 Task: Create Billing Term with Name: Net 15, Description: Payment Term: 15 days and Due Days: 15 days
Action: Mouse moved to (194, 96)
Screenshot: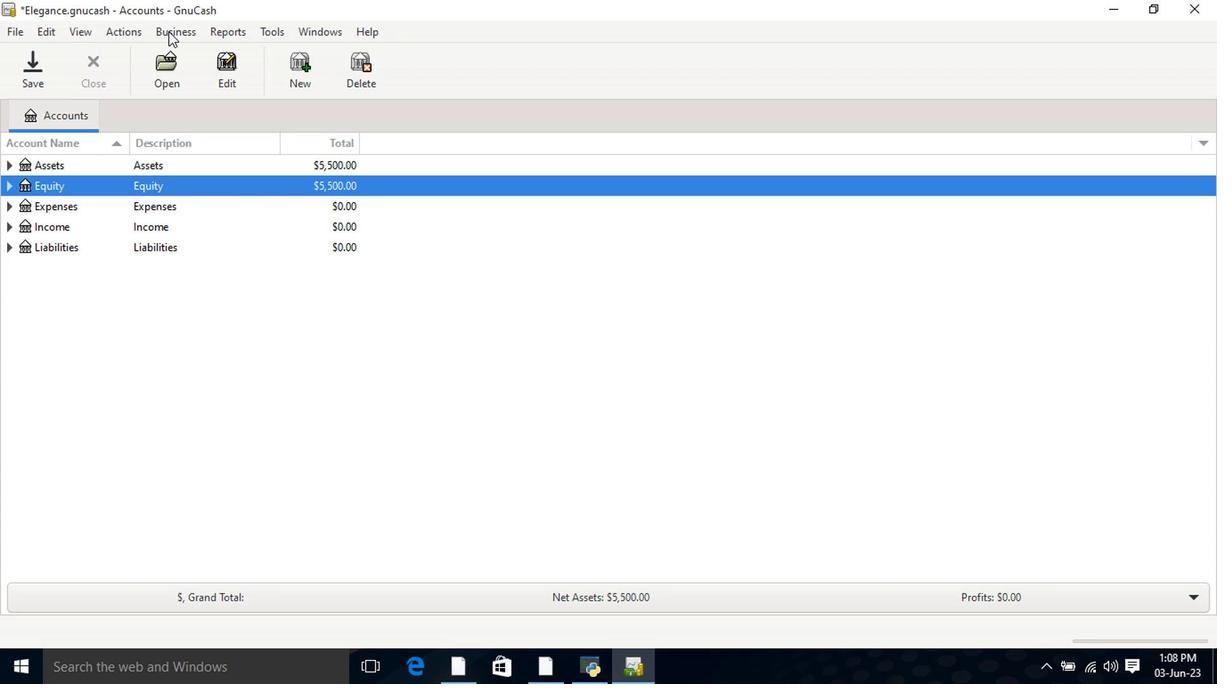 
Action: Mouse pressed left at (194, 96)
Screenshot: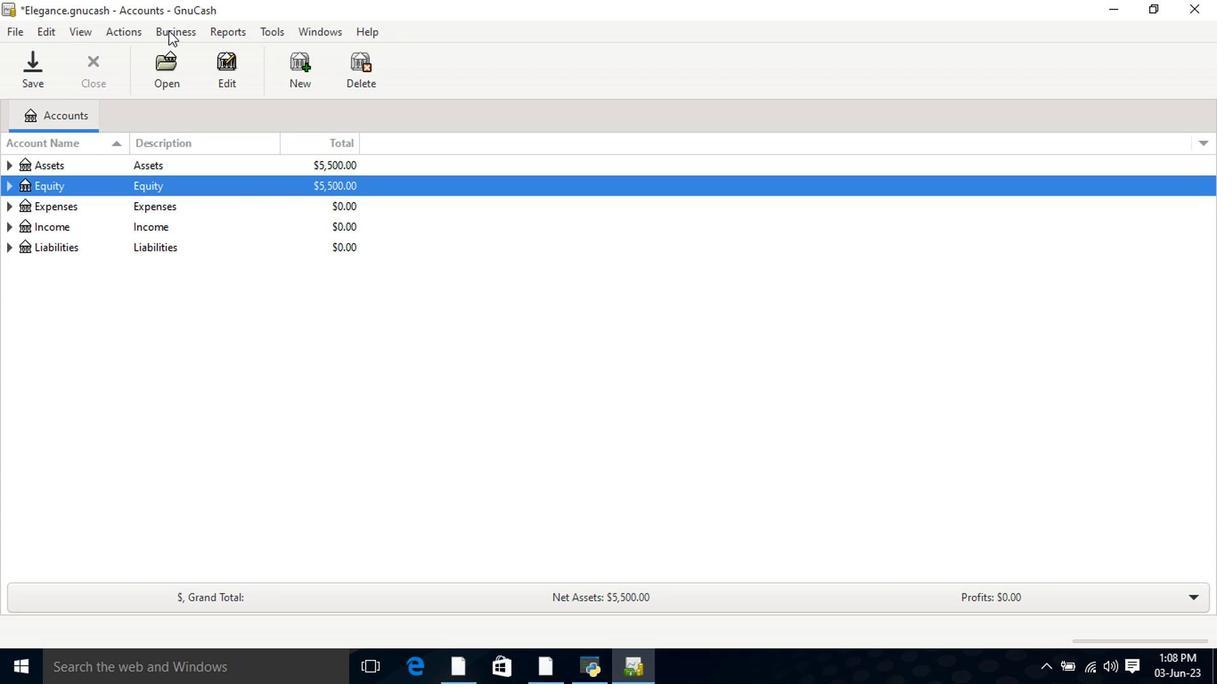 
Action: Mouse moved to (223, 193)
Screenshot: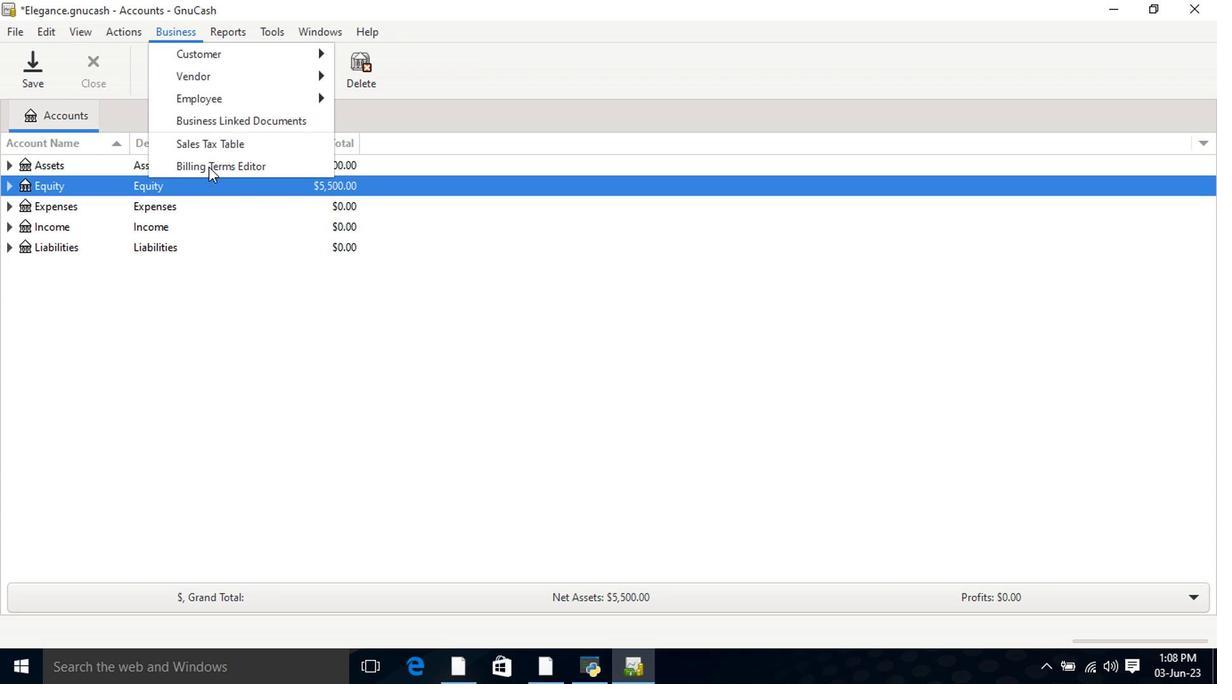 
Action: Mouse pressed left at (223, 193)
Screenshot: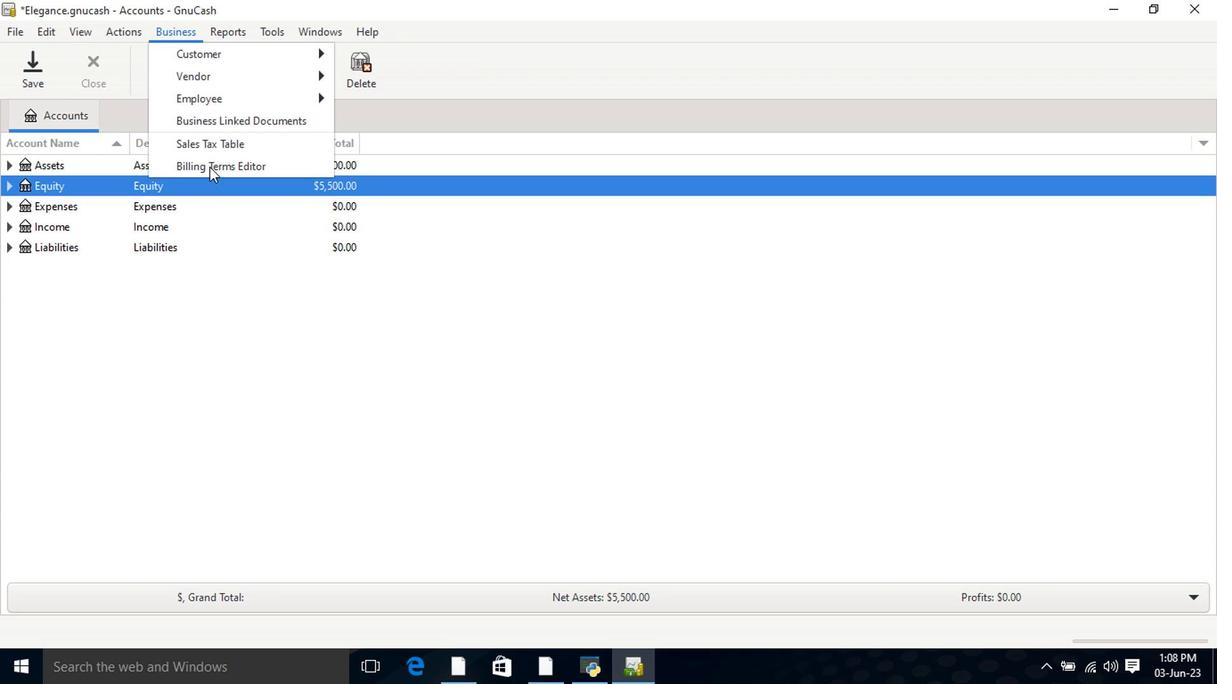 
Action: Mouse moved to (187, 294)
Screenshot: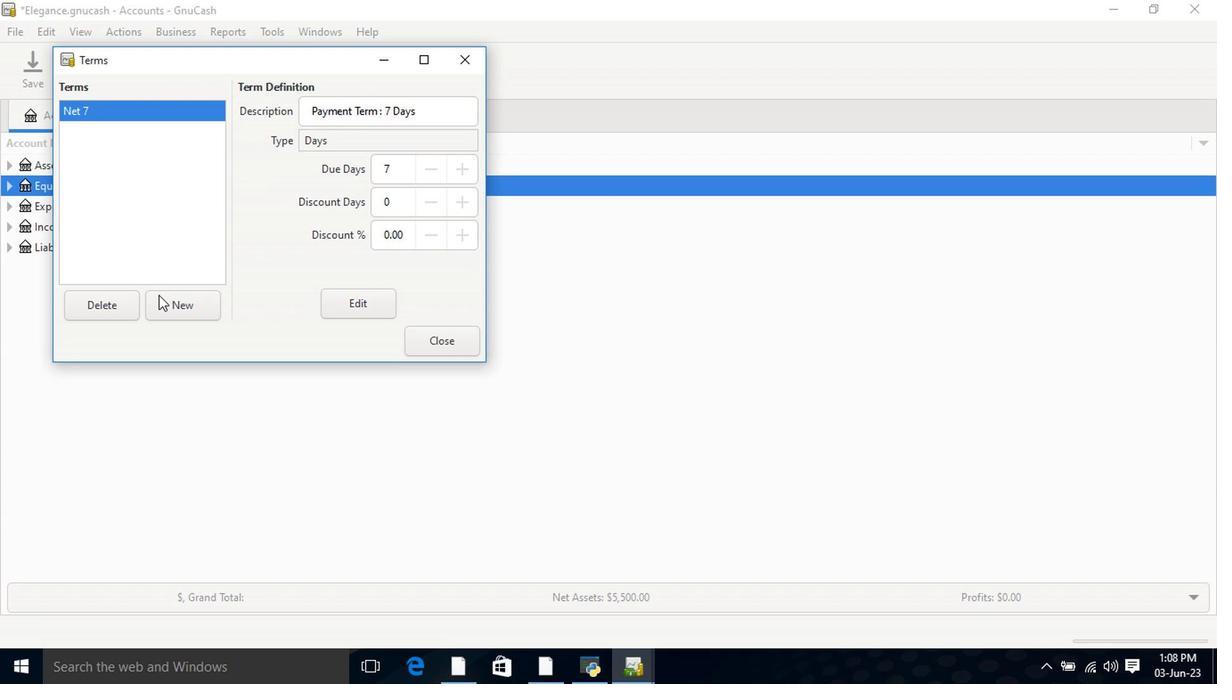 
Action: Mouse pressed left at (187, 294)
Screenshot: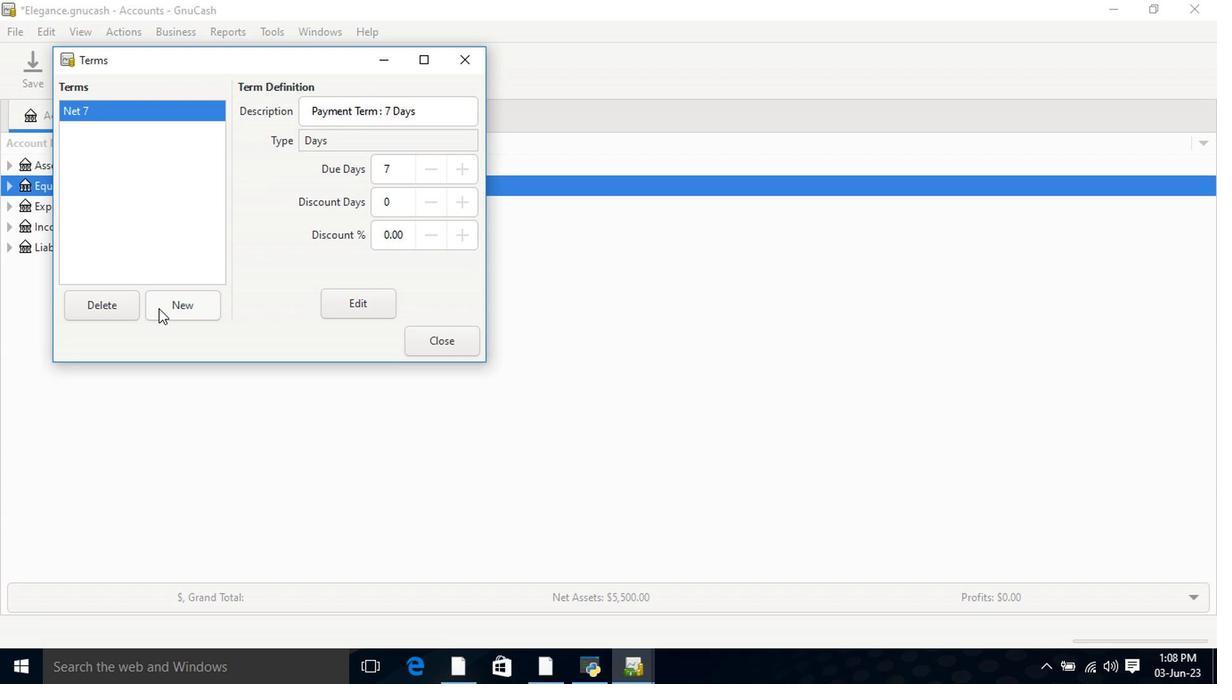 
Action: Mouse moved to (225, 187)
Screenshot: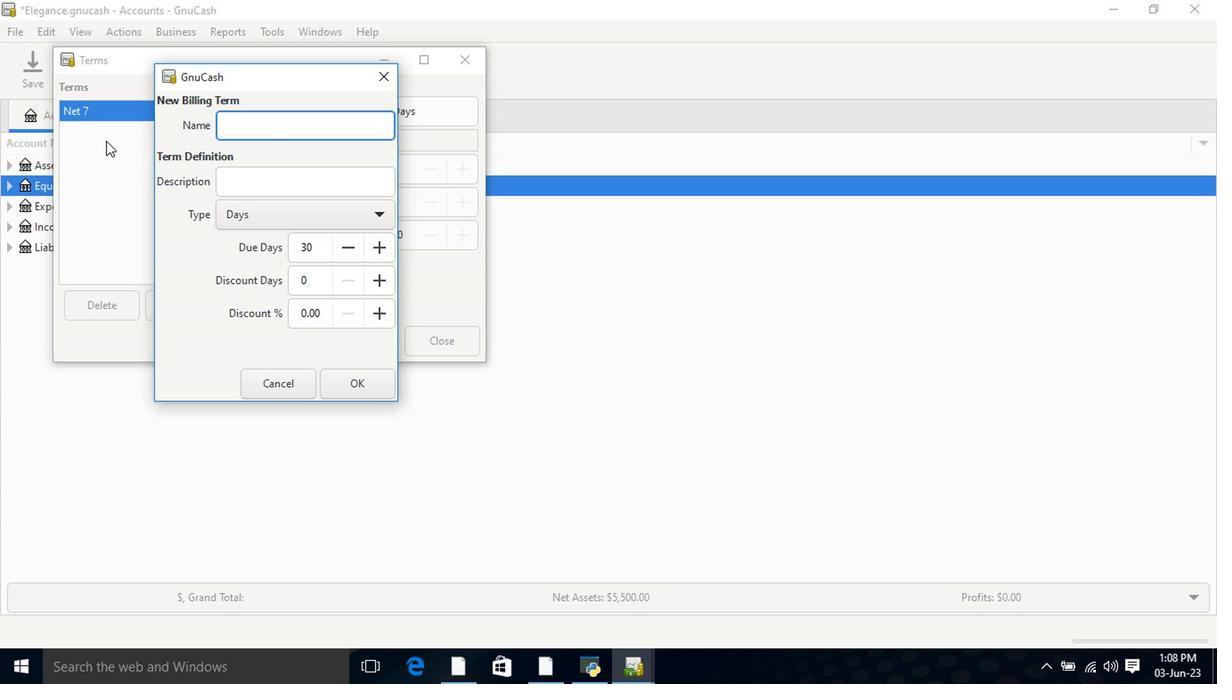 
Action: Key pressed <Key.shift>Net<Key.space>15<Key.tab><Key.shift>Payment<Key.space><Key.shift>Term<Key.space><Key.shift_r>:<Key.space>15<Key.space><Key.shift>Days
Screenshot: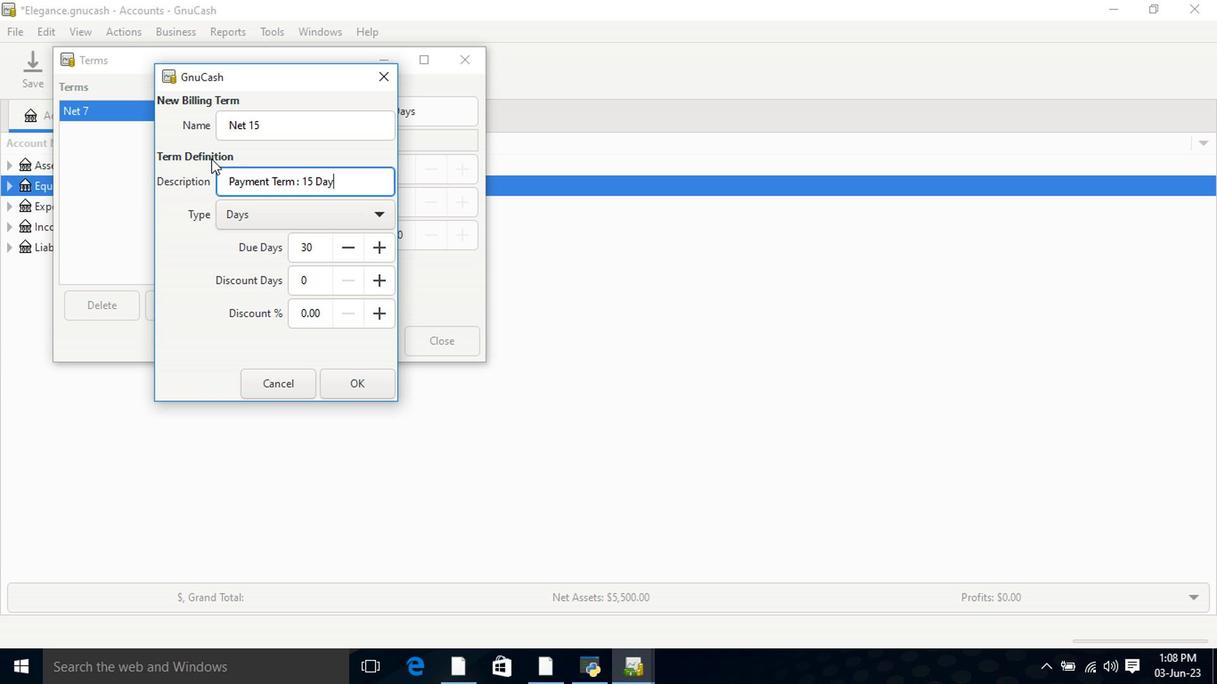
Action: Mouse moved to (320, 249)
Screenshot: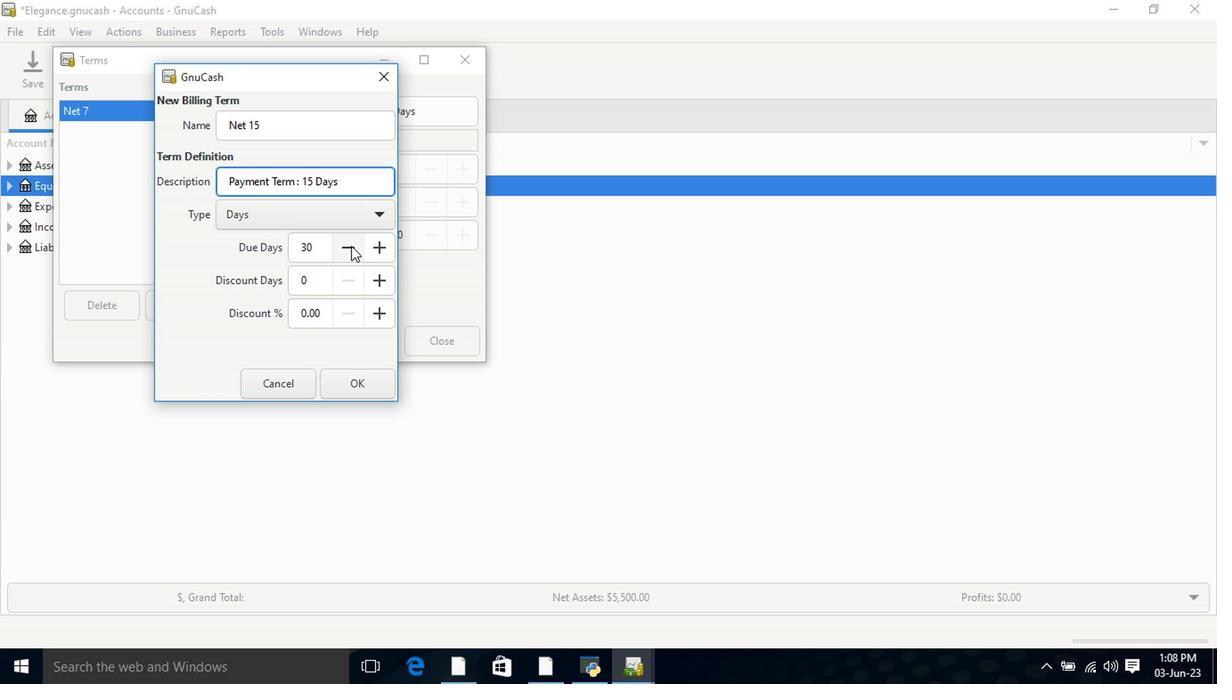 
Action: Mouse pressed left at (320, 249)
Screenshot: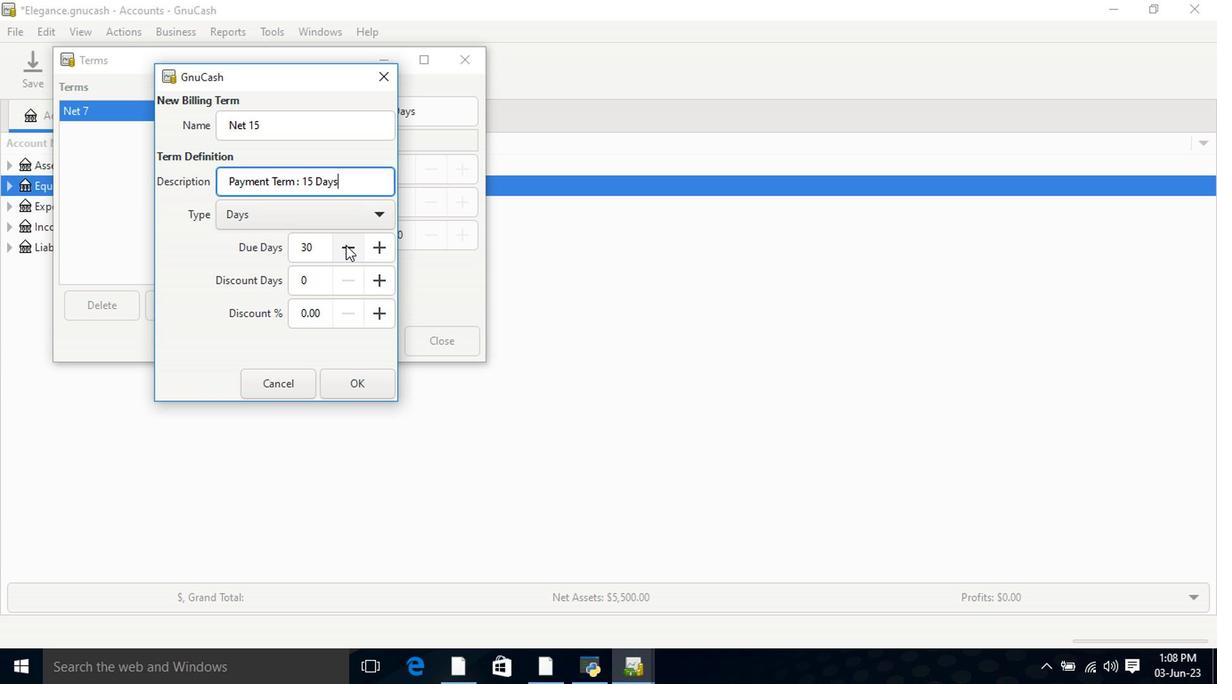 
Action: Mouse pressed left at (320, 249)
Screenshot: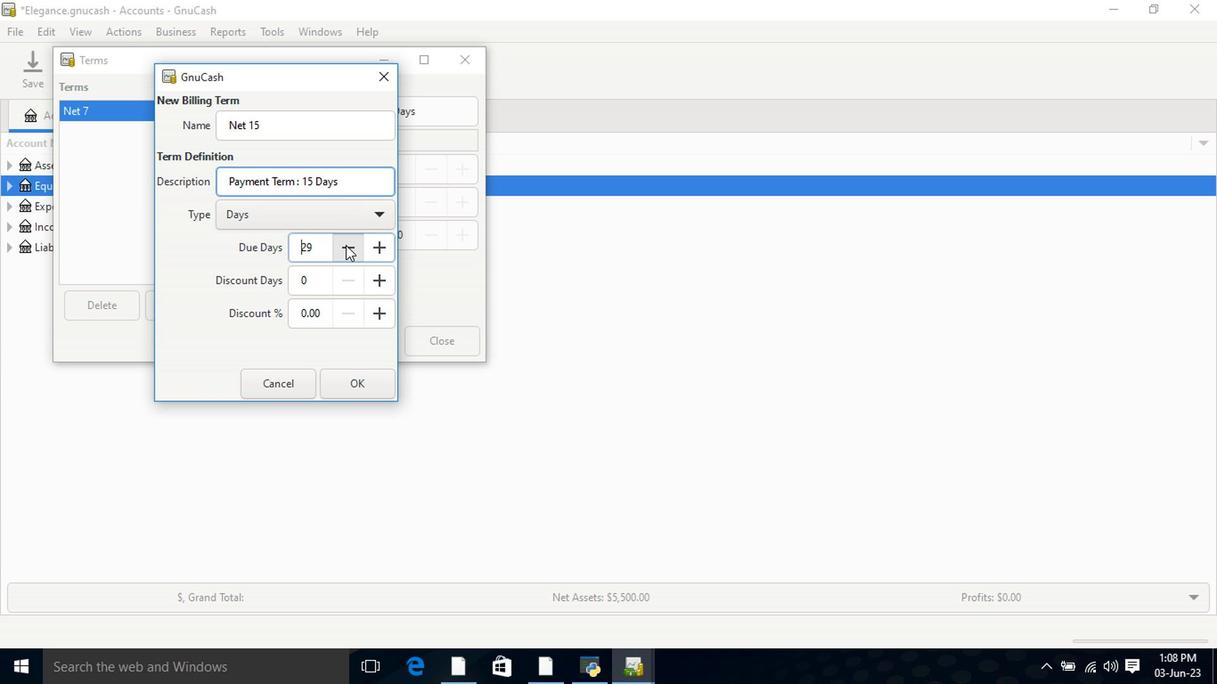 
Action: Mouse pressed left at (320, 249)
Screenshot: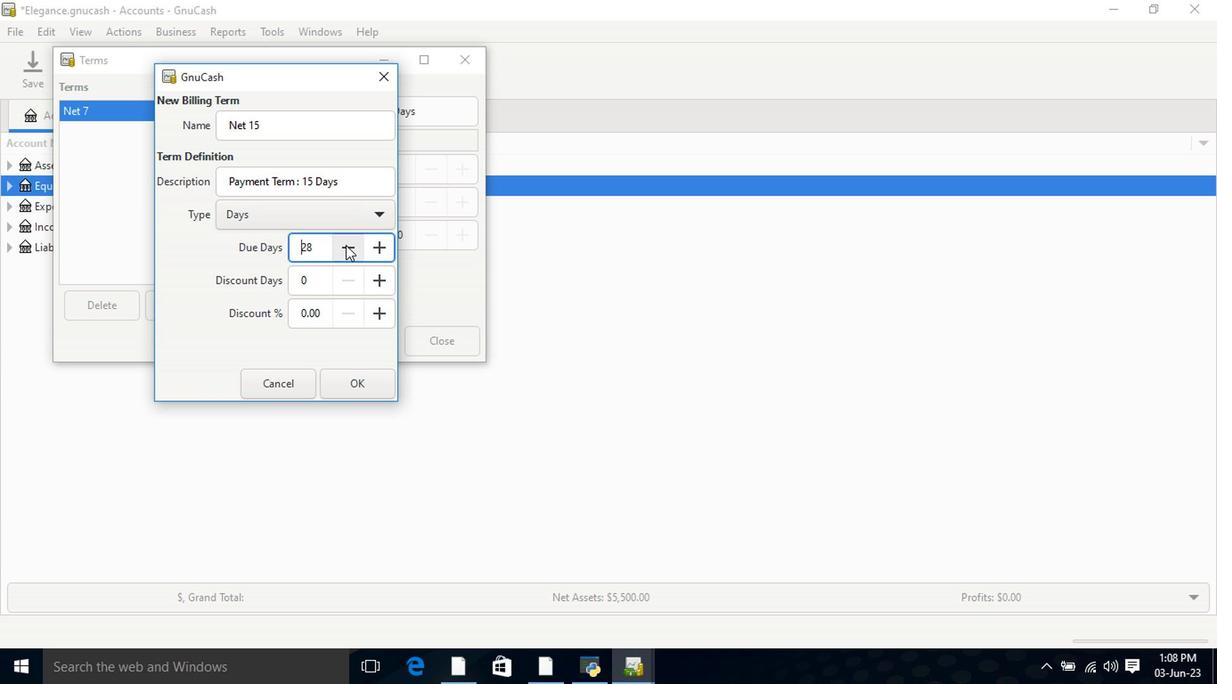 
Action: Mouse moved to (327, 254)
Screenshot: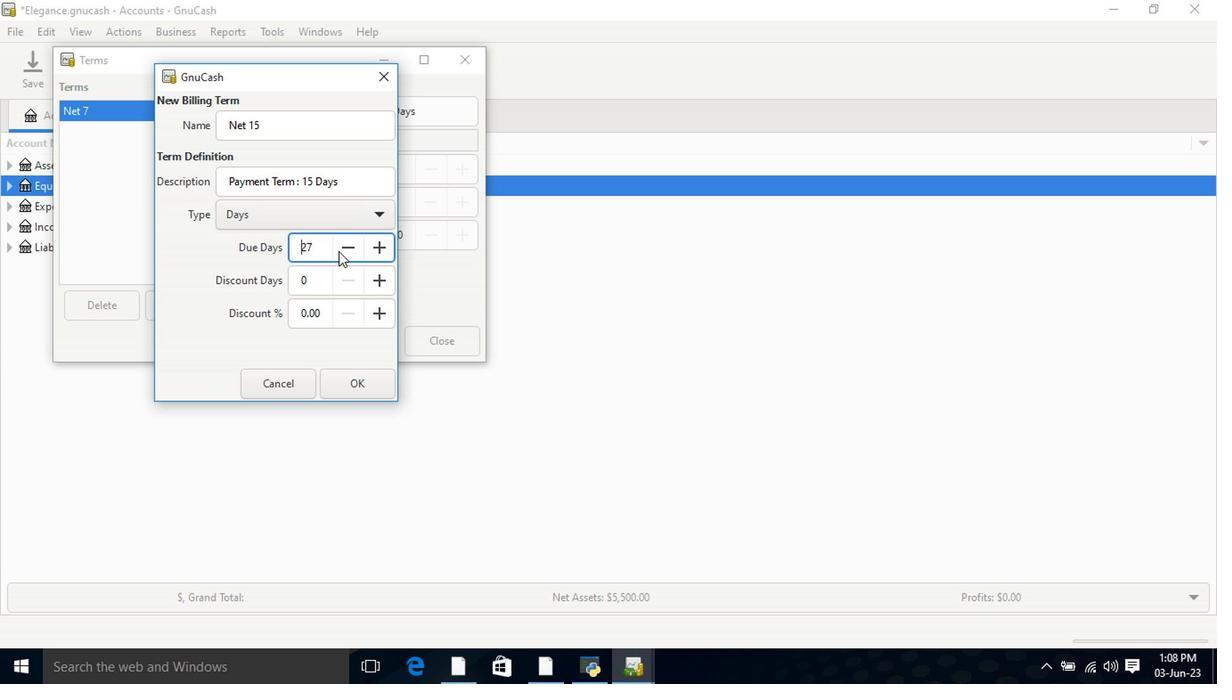 
Action: Mouse pressed left at (327, 254)
Screenshot: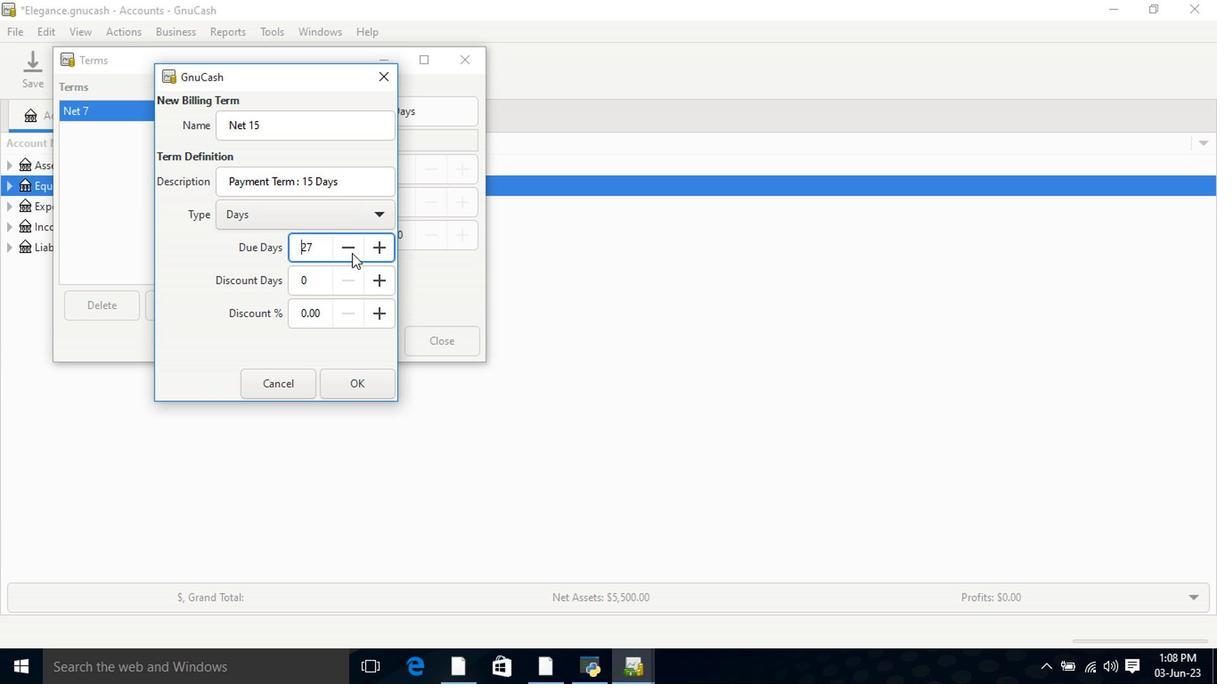 
Action: Mouse pressed left at (327, 254)
Screenshot: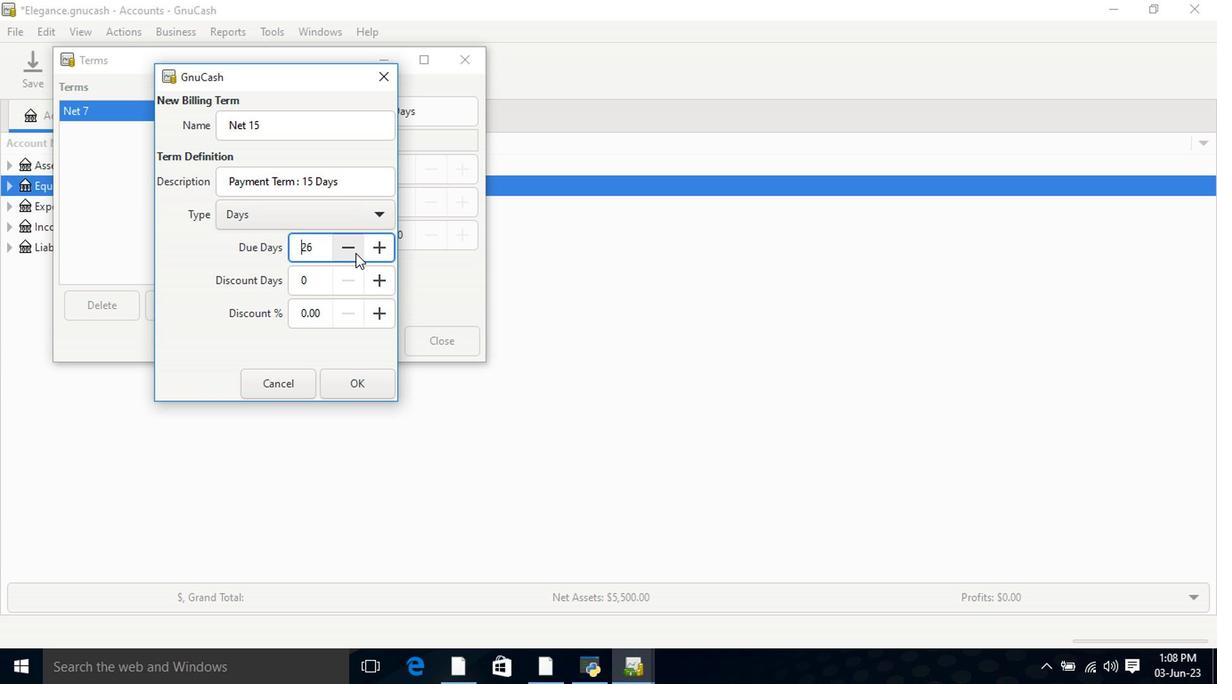 
Action: Mouse pressed left at (327, 254)
Screenshot: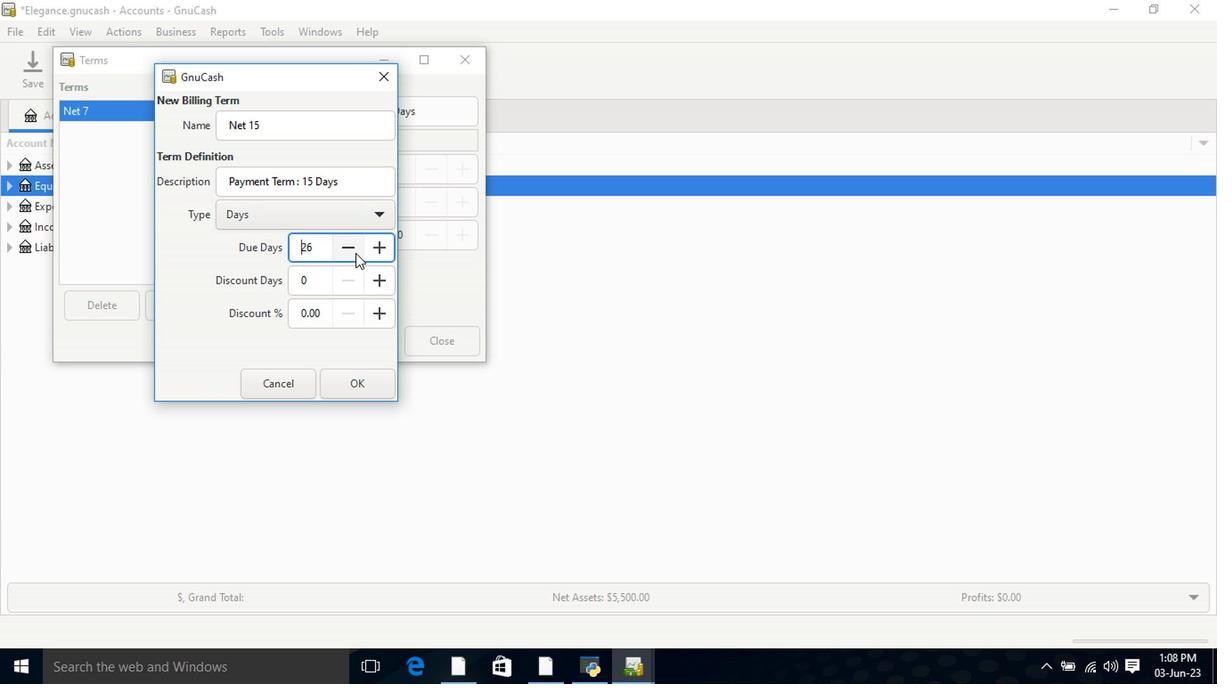 
Action: Mouse pressed left at (327, 254)
Screenshot: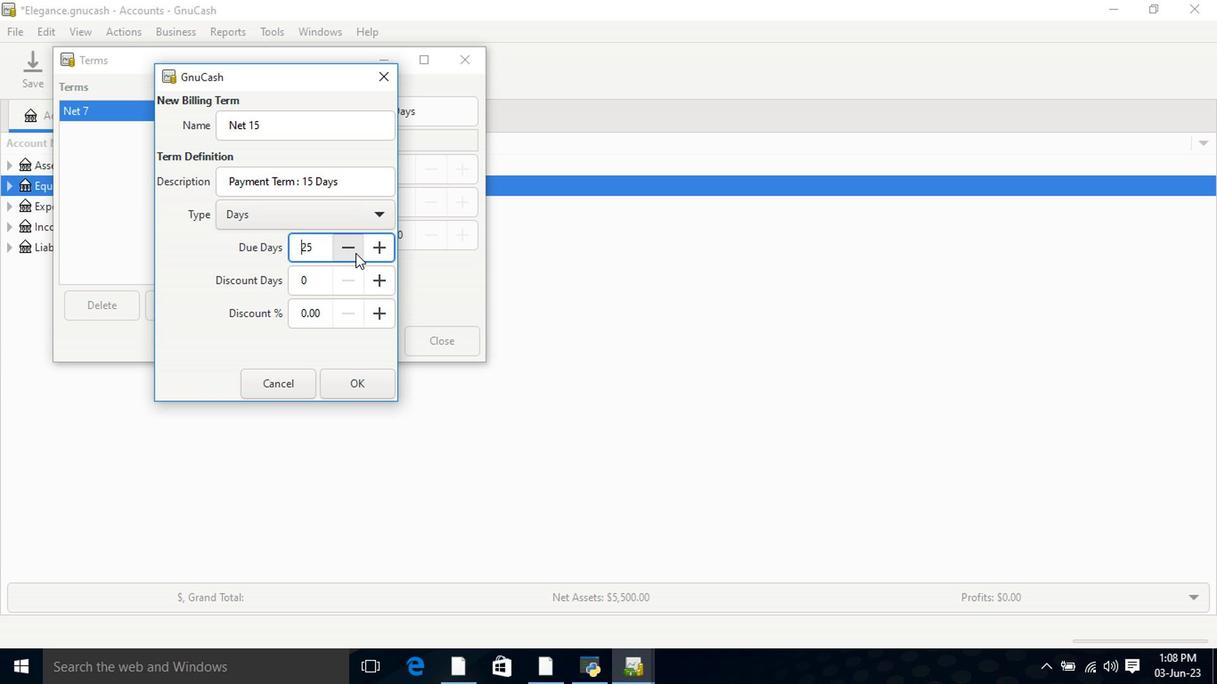 
Action: Mouse pressed left at (327, 254)
Screenshot: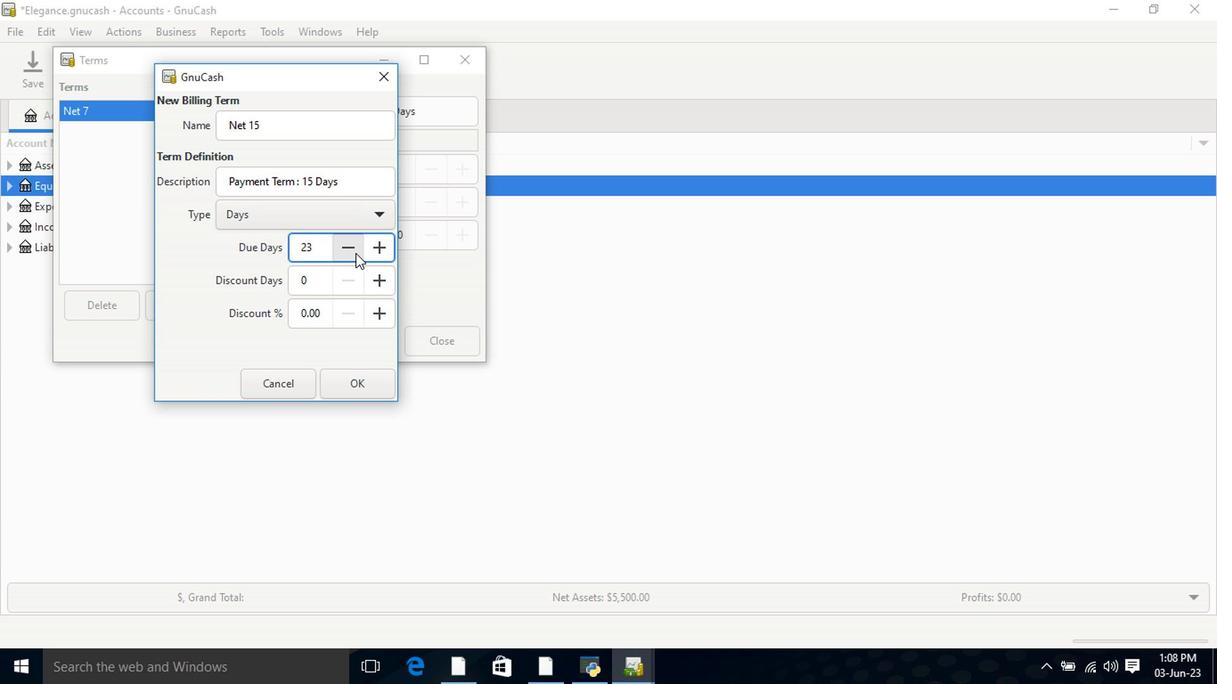 
Action: Mouse pressed left at (327, 254)
Screenshot: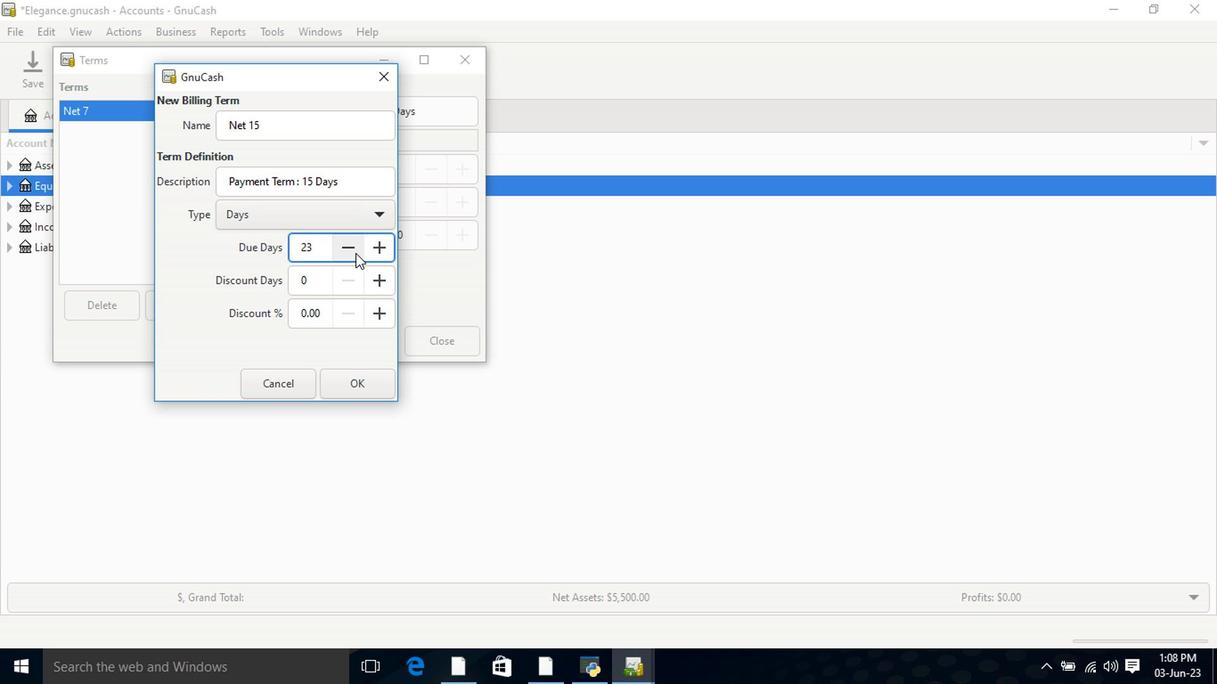
Action: Mouse pressed left at (327, 254)
Screenshot: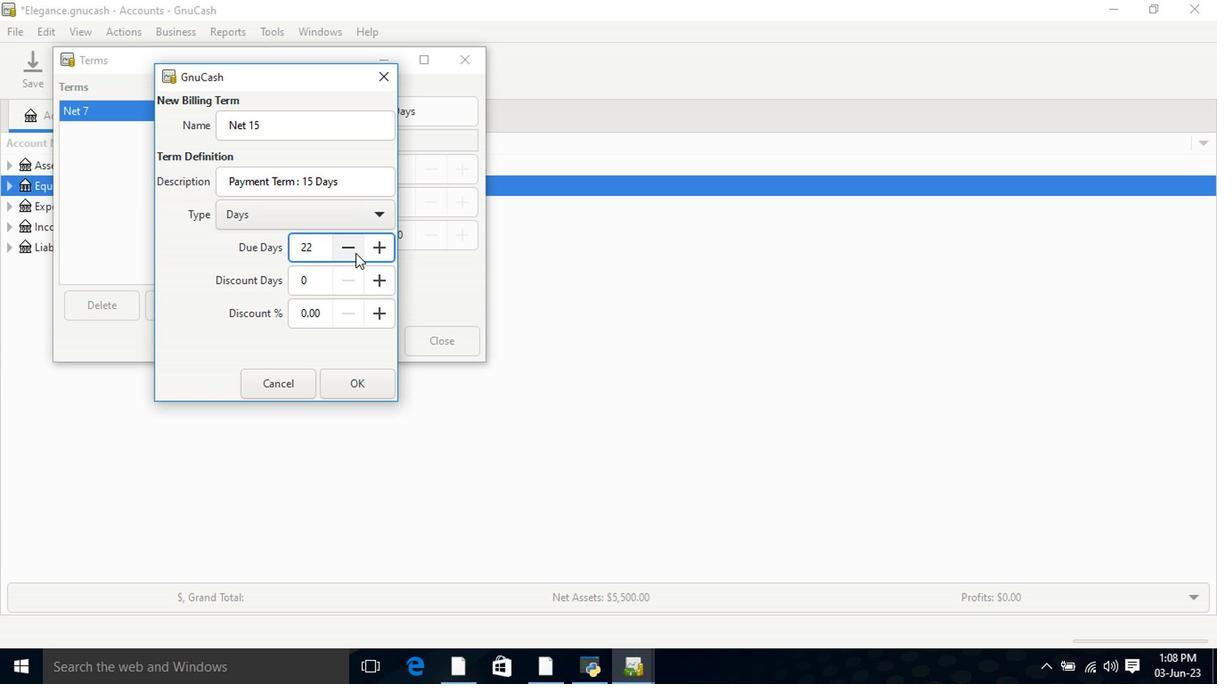 
Action: Mouse pressed left at (327, 254)
Screenshot: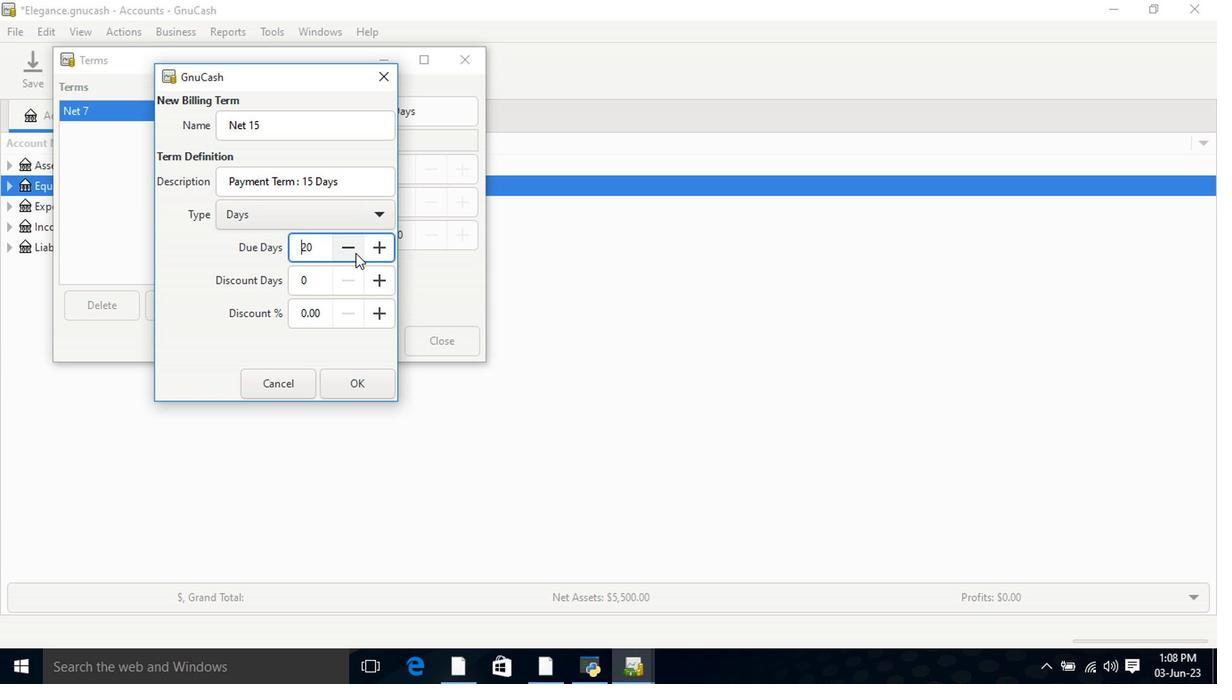 
Action: Mouse pressed left at (327, 254)
Screenshot: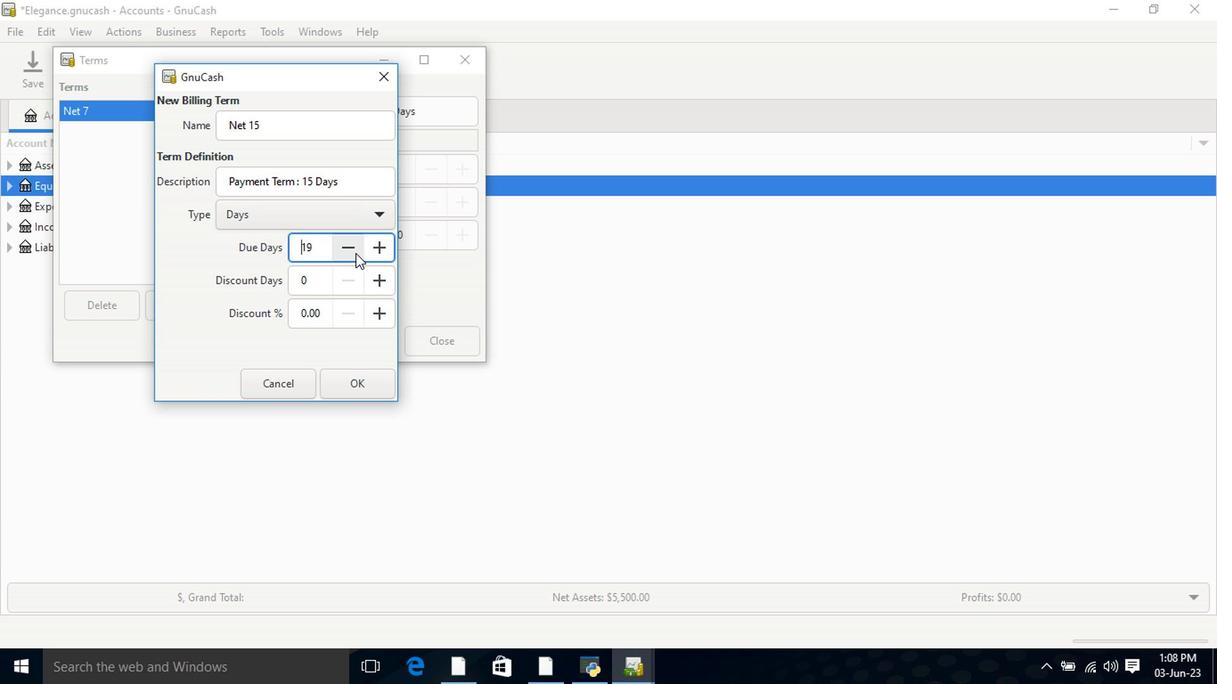 
Action: Mouse pressed left at (327, 254)
Screenshot: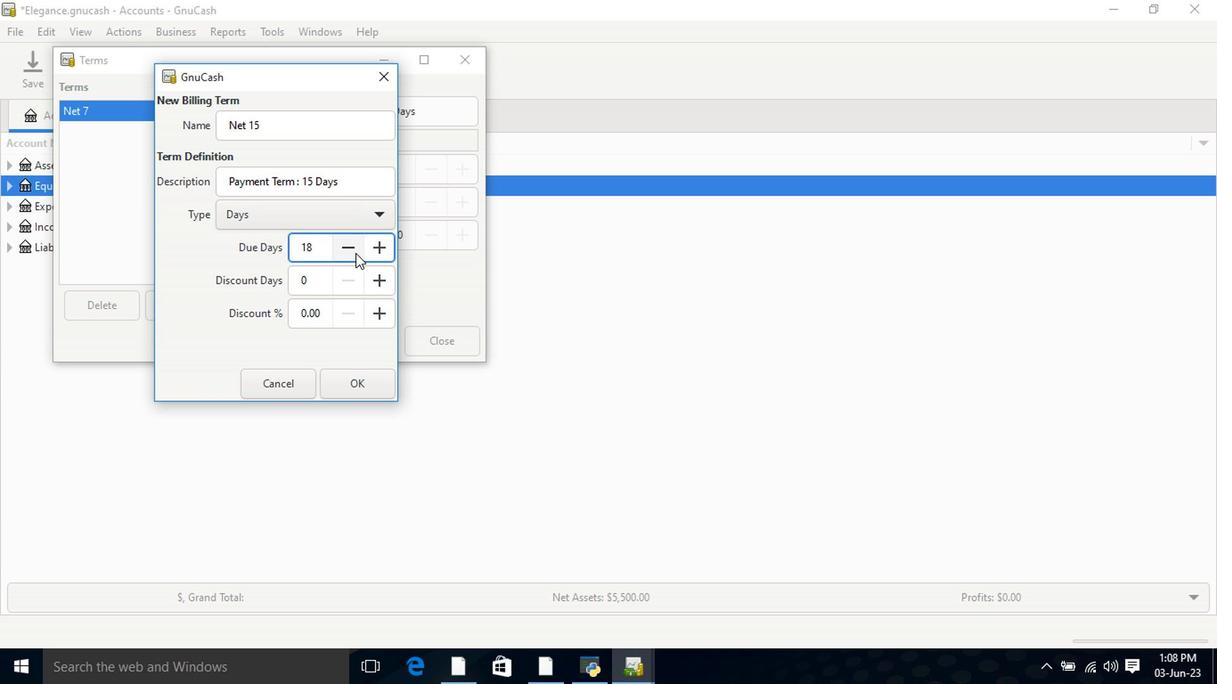 
Action: Mouse pressed left at (327, 254)
Screenshot: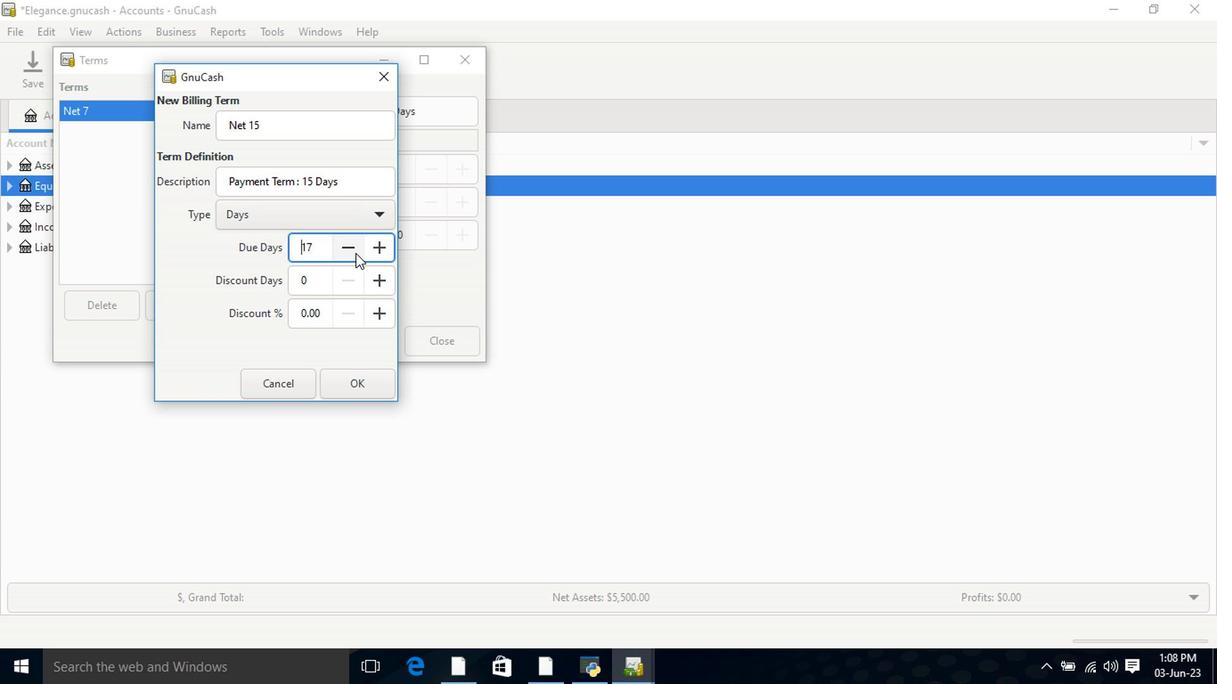 
Action: Mouse pressed left at (327, 254)
Screenshot: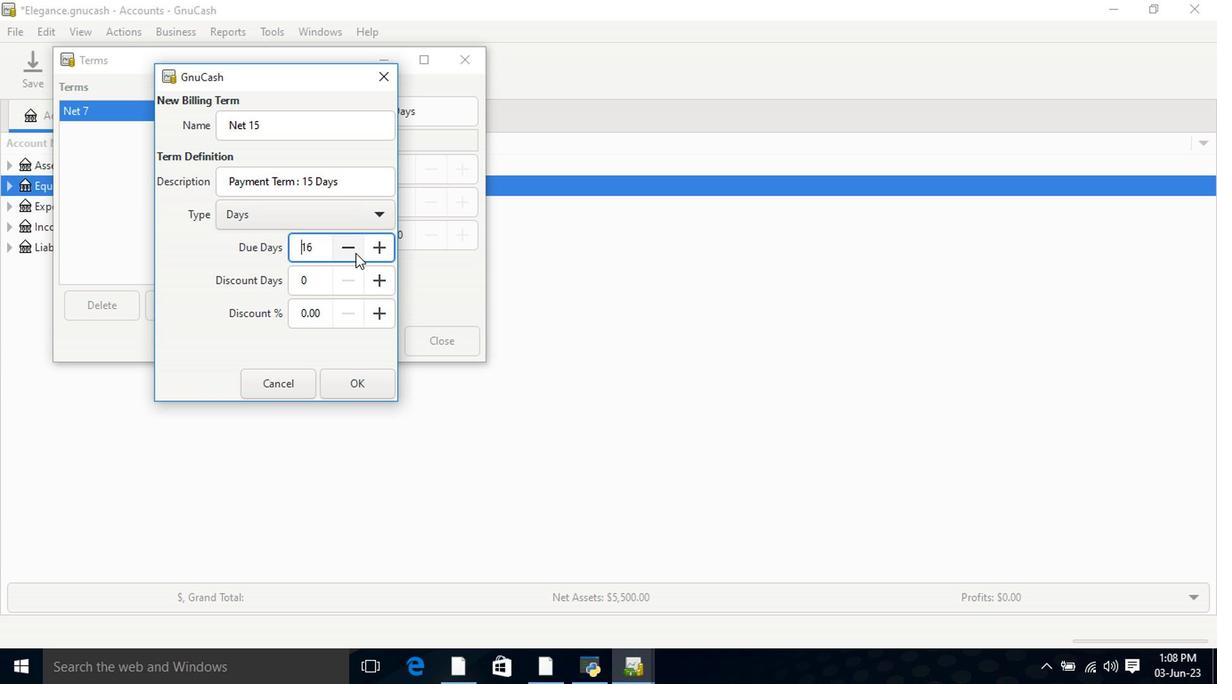 
Action: Mouse moved to (332, 346)
Screenshot: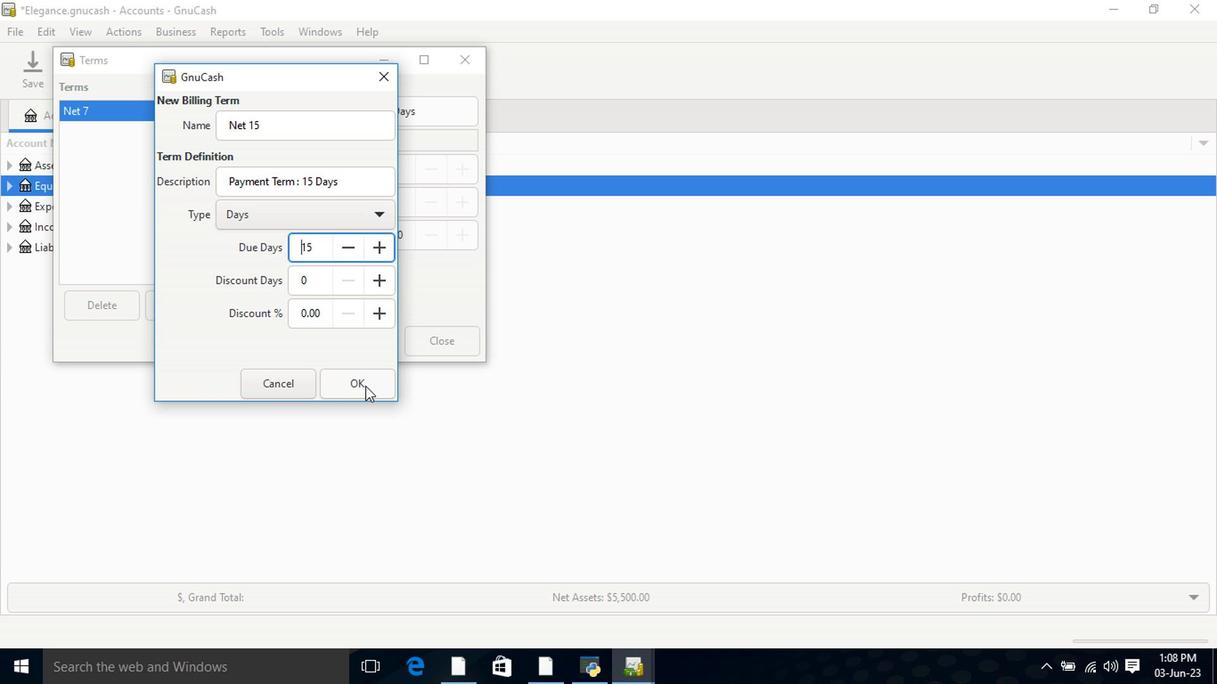 
Action: Mouse pressed left at (332, 346)
Screenshot: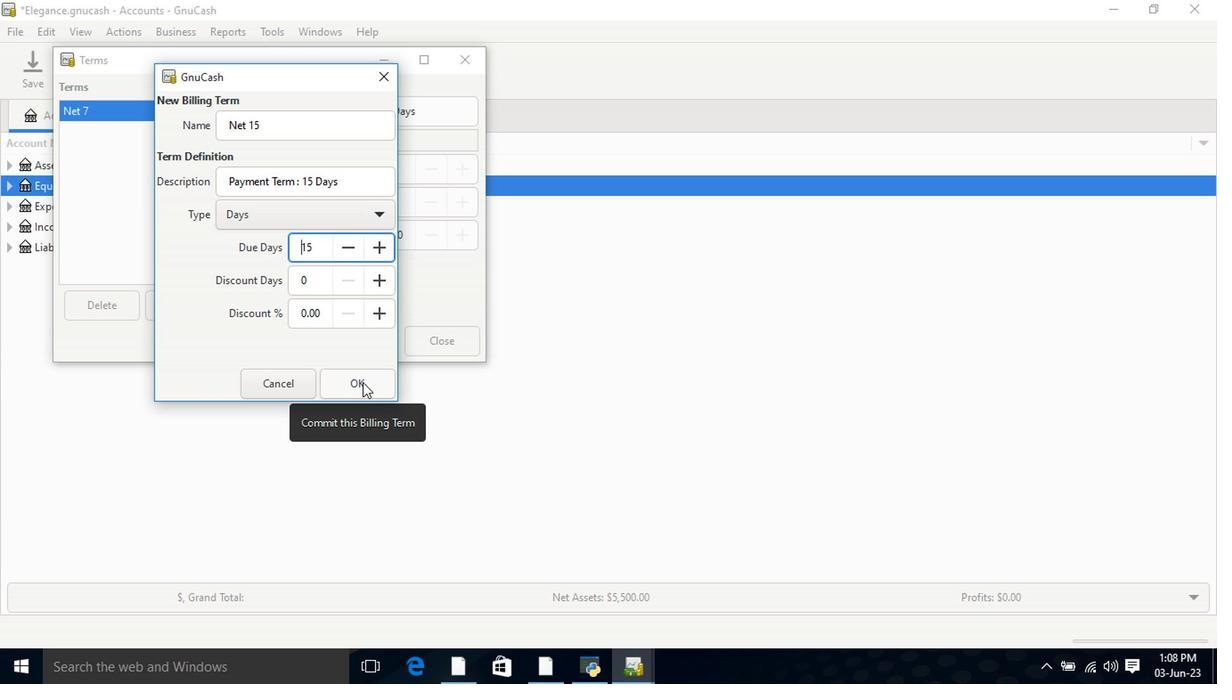 
Action: Mouse moved to (400, 315)
Screenshot: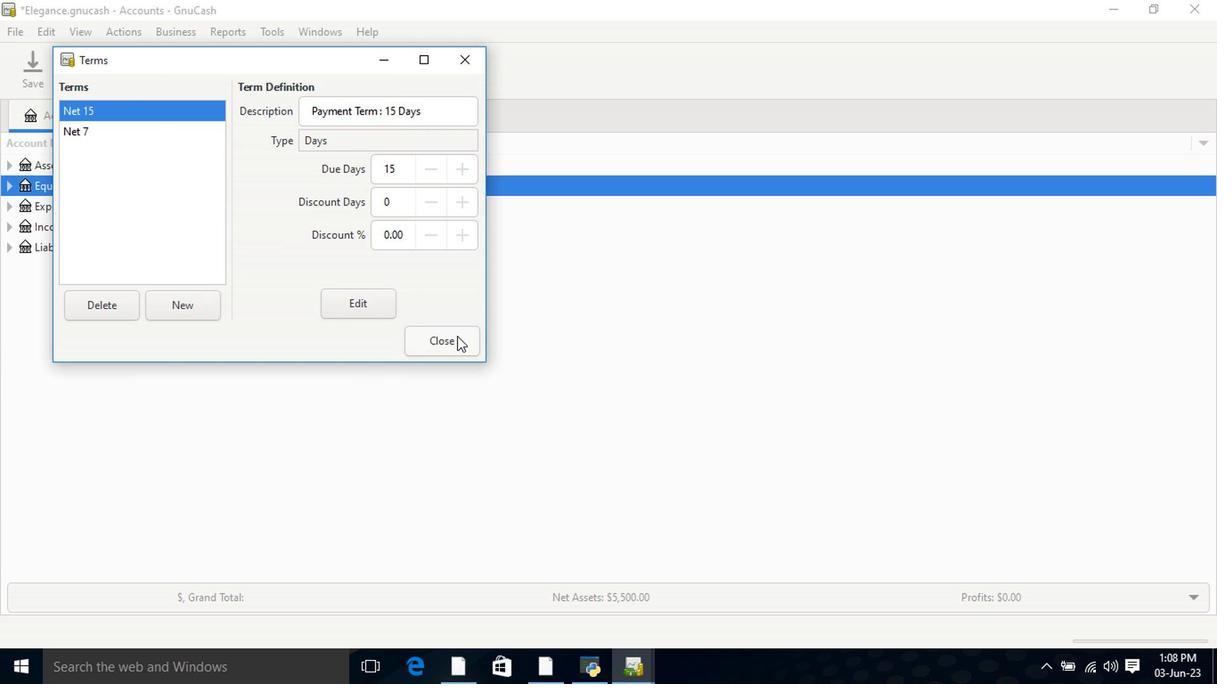 
Action: Mouse pressed left at (400, 315)
Screenshot: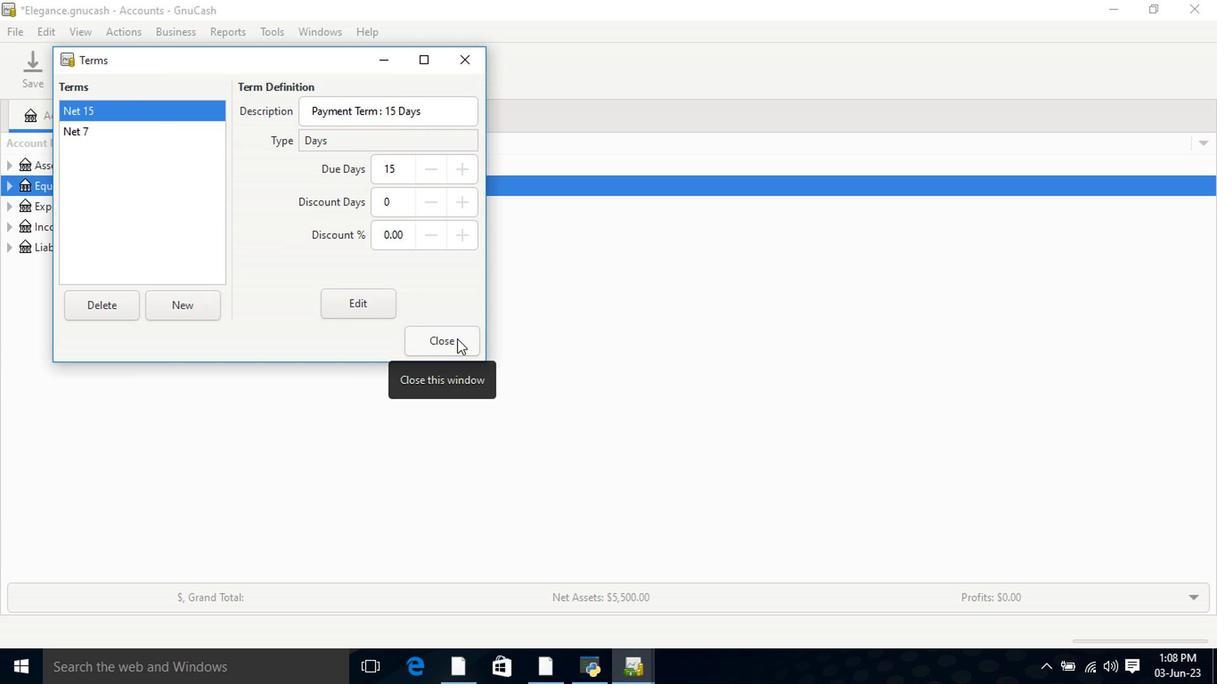 
Action: Mouse moved to (412, 372)
Screenshot: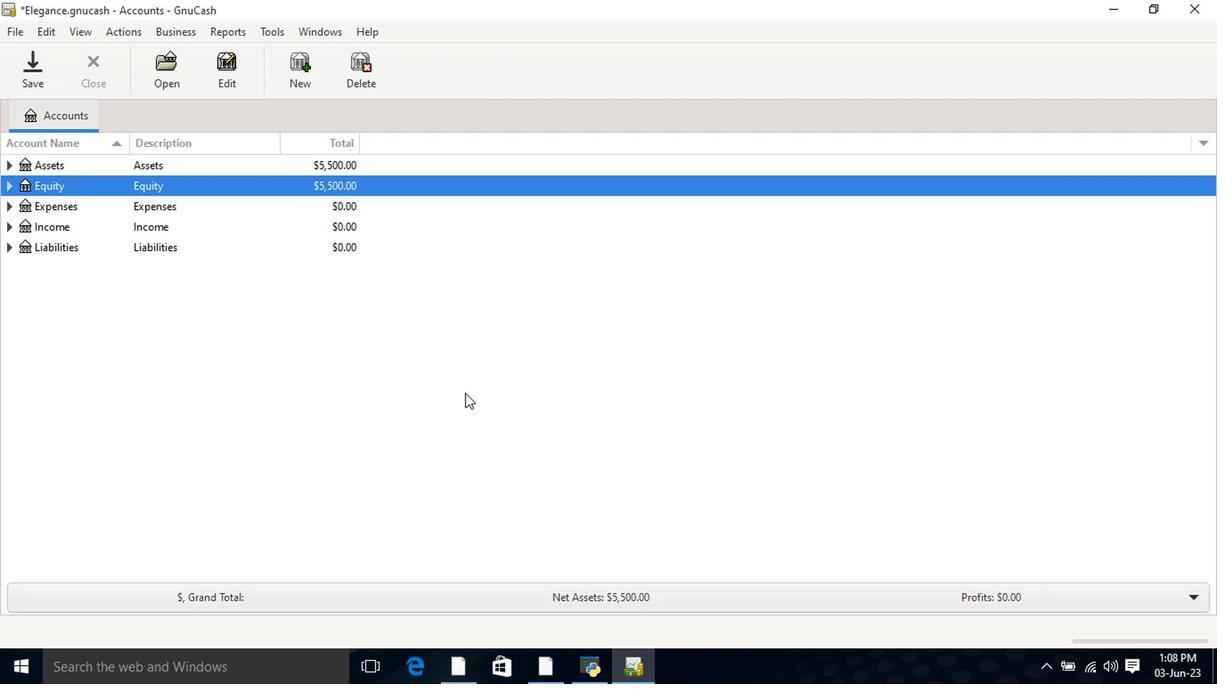 
